 Task: In the  document 'Msword.doc', select heading and apply ' Bold and Underline' Use the "find feature" to find mentioned word and apply Strikethrough in: 'brochures'
Action: Mouse moved to (220, 153)
Screenshot: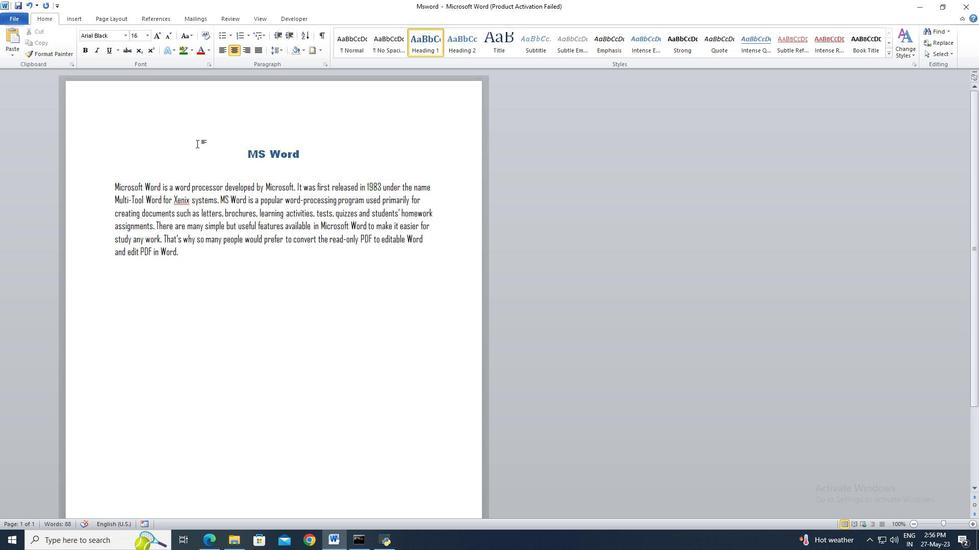 
Action: Mouse pressed left at (220, 153)
Screenshot: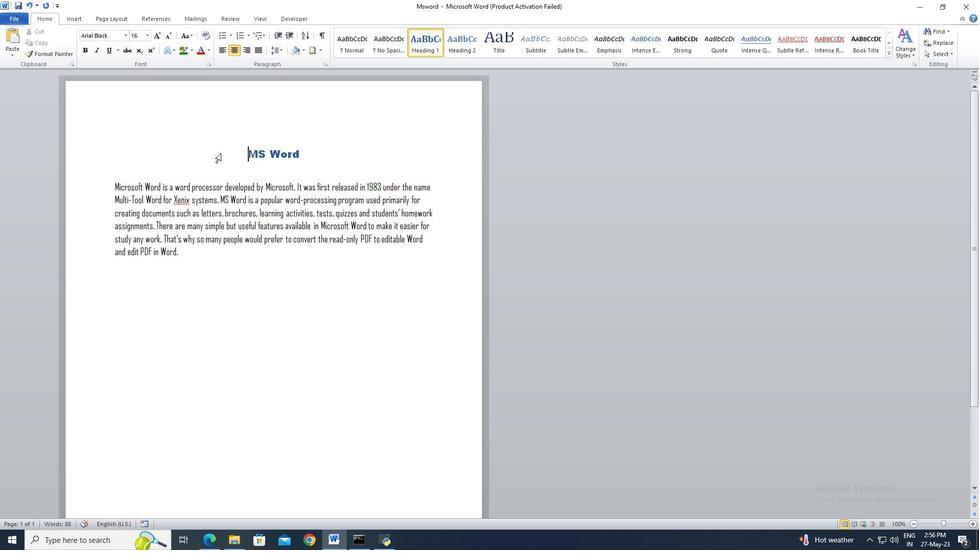 
Action: Mouse moved to (279, 159)
Screenshot: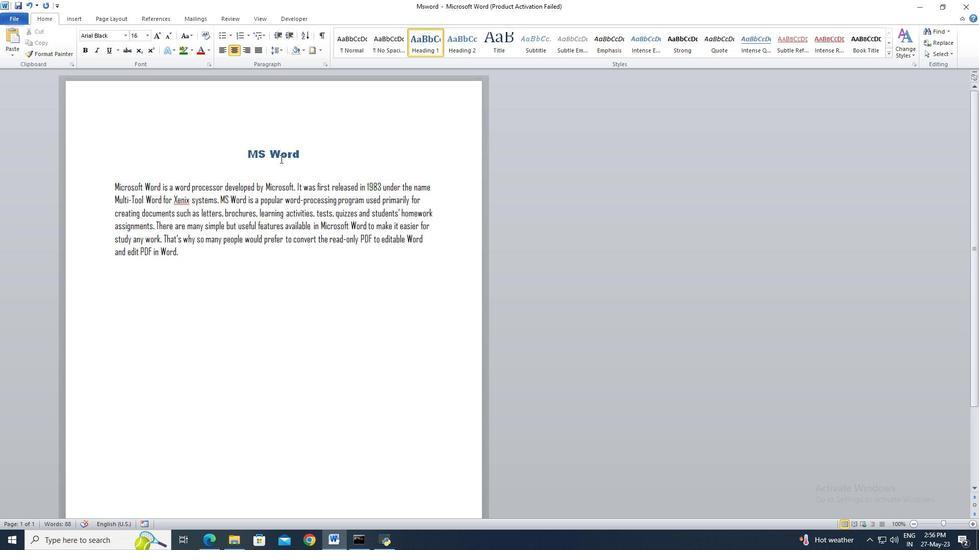 
Action: Key pressed <Key.shift><Key.right><Key.end>
Screenshot: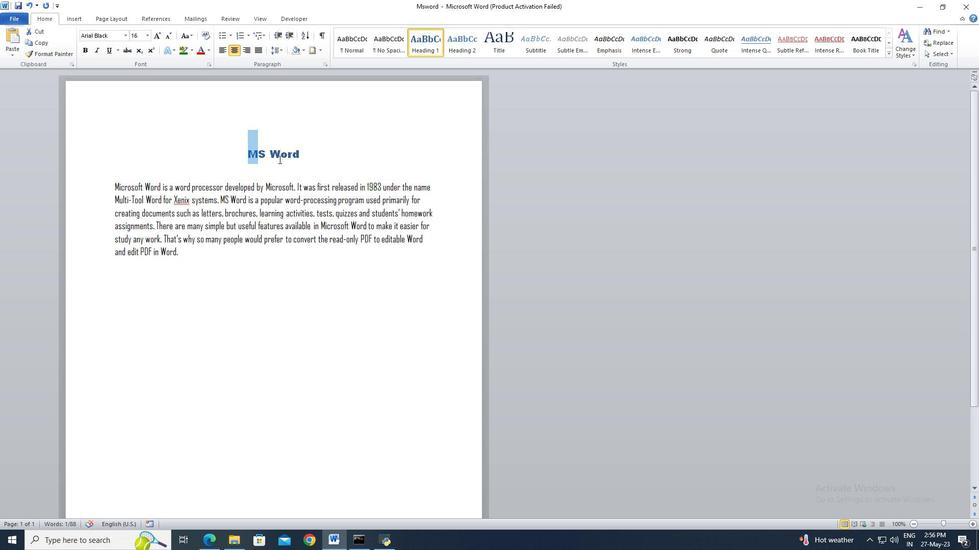 
Action: Mouse moved to (85, 54)
Screenshot: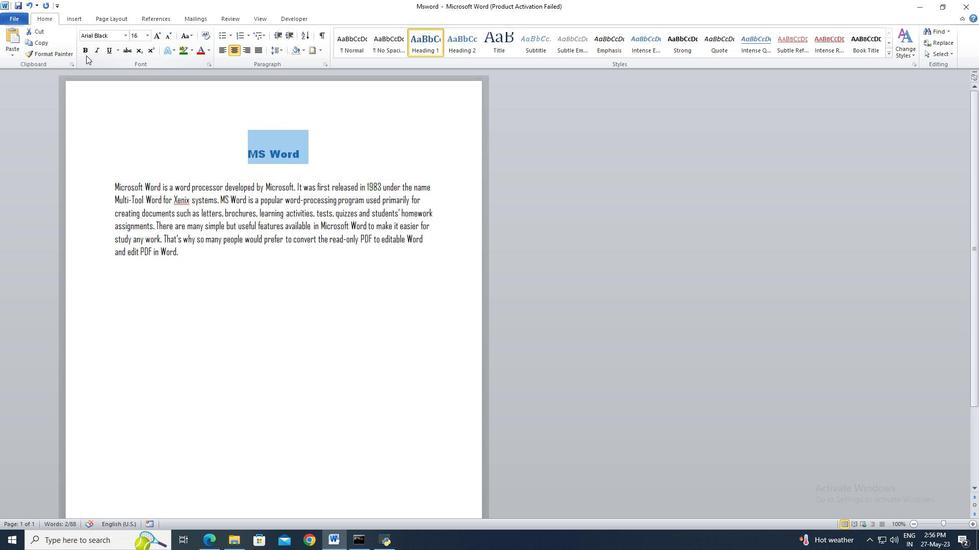 
Action: Mouse pressed left at (85, 54)
Screenshot: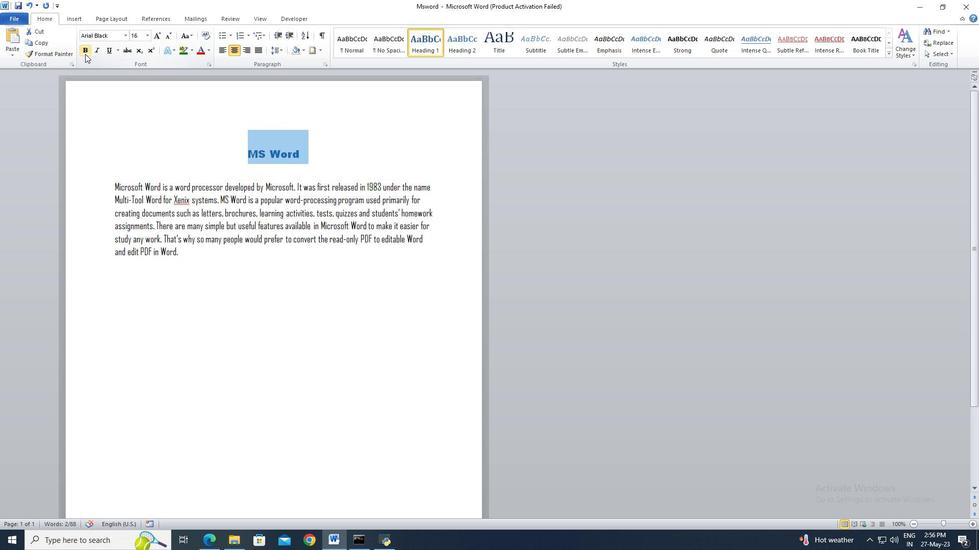 
Action: Mouse moved to (106, 55)
Screenshot: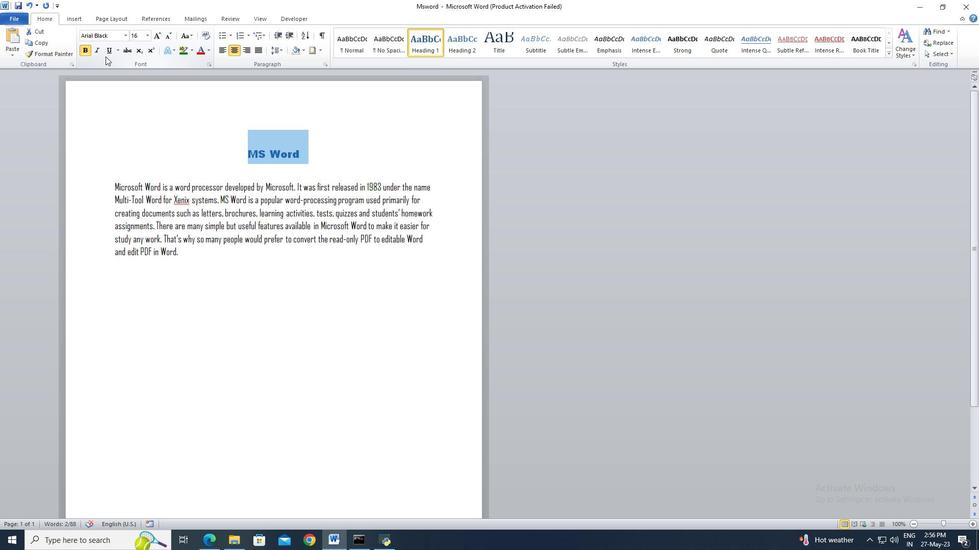 
Action: Mouse pressed left at (106, 55)
Screenshot: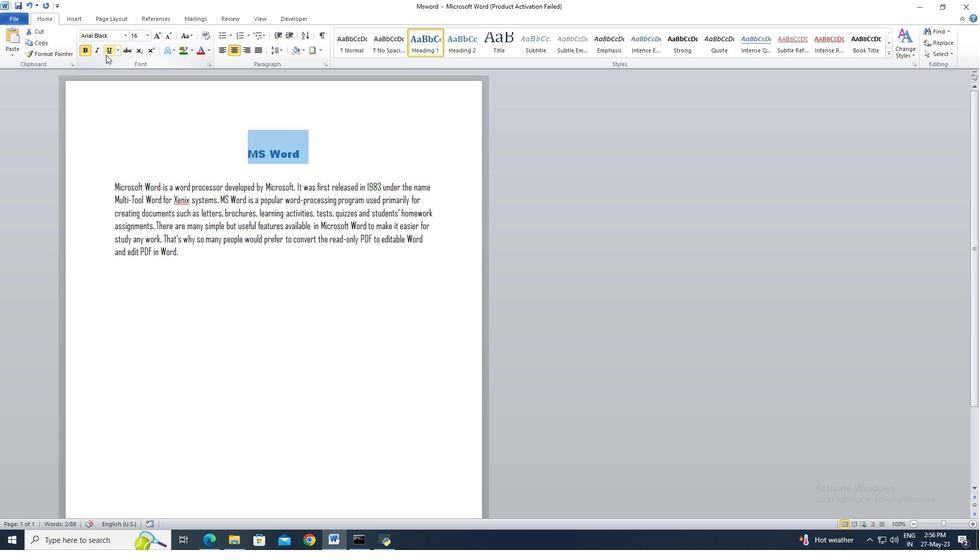 
Action: Mouse moved to (925, 30)
Screenshot: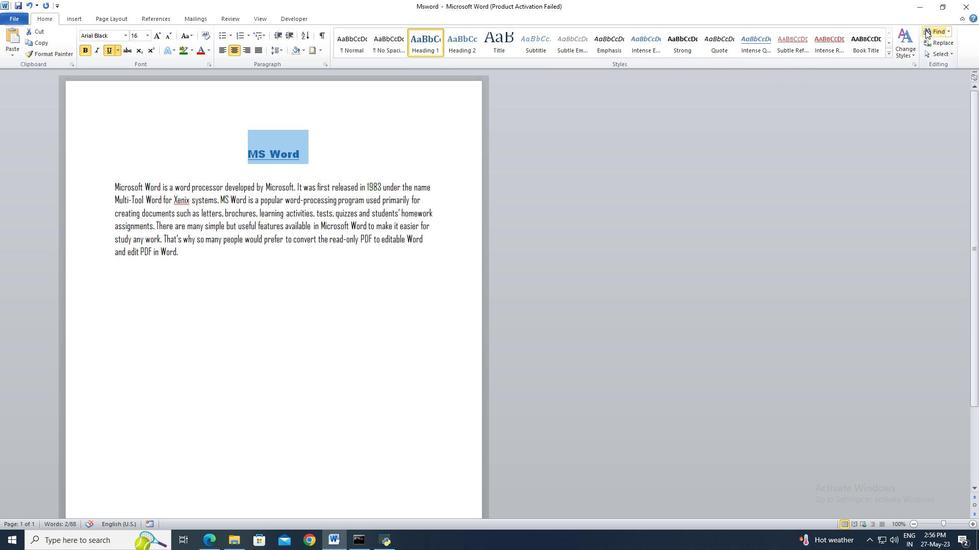 
Action: Mouse pressed left at (925, 30)
Screenshot: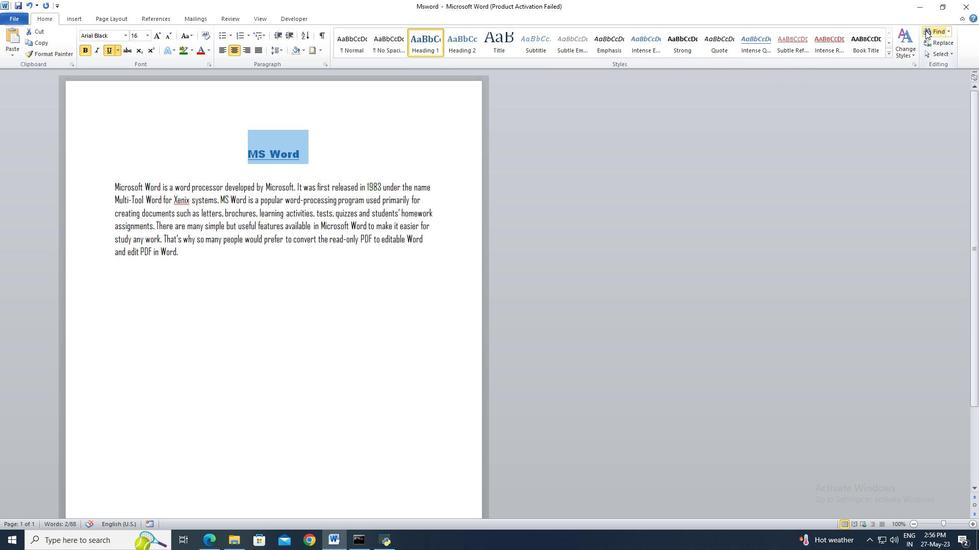 
Action: Mouse moved to (153, 122)
Screenshot: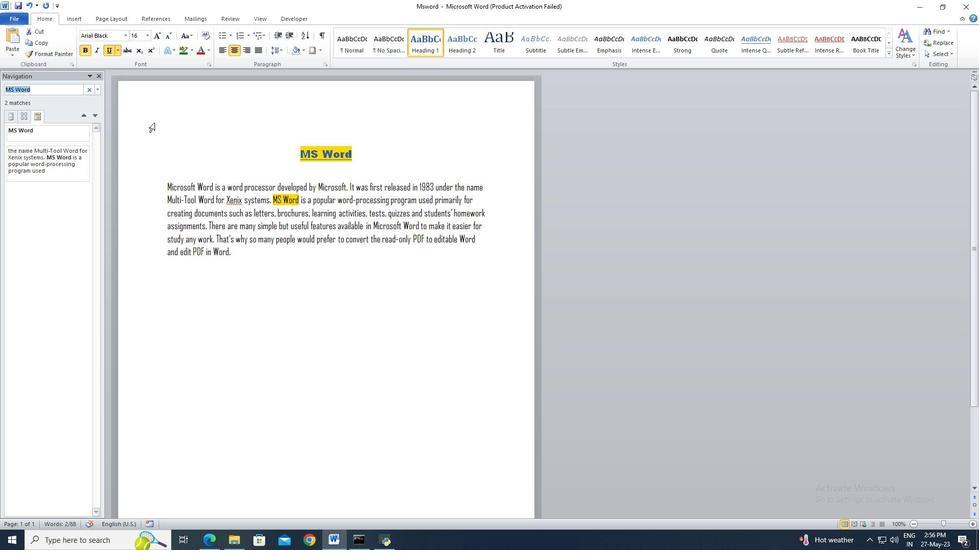 
Action: Key pressed brochures<Key.enter>
Screenshot: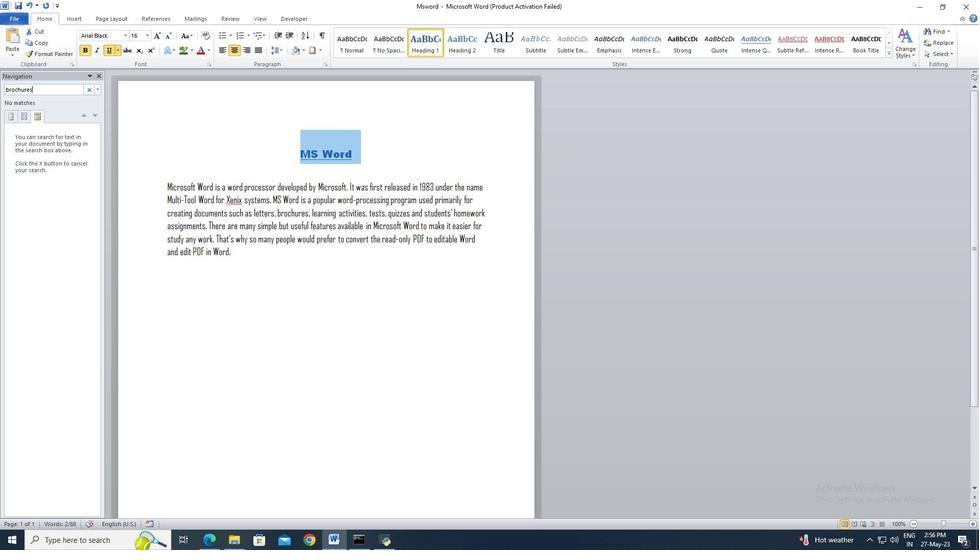 
Action: Mouse moved to (124, 51)
Screenshot: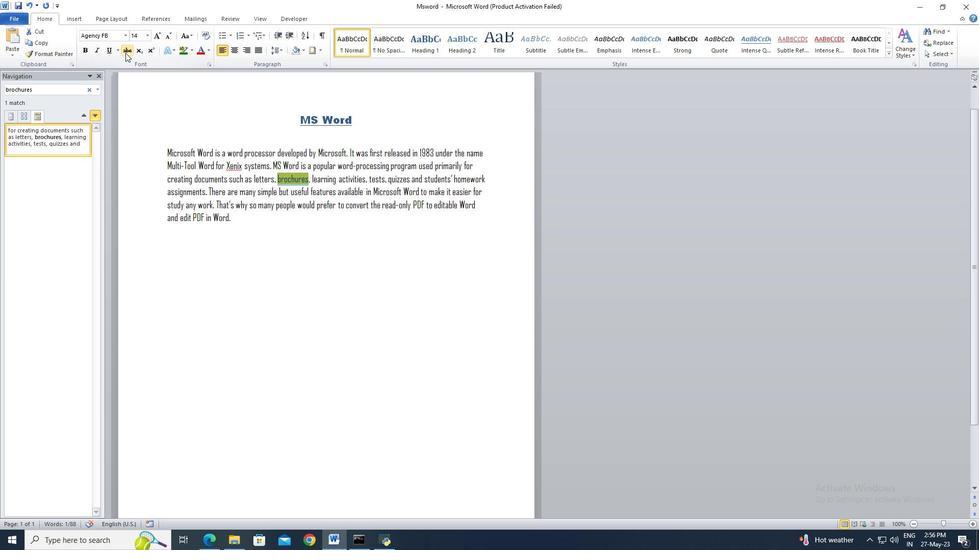 
Action: Mouse pressed left at (124, 51)
Screenshot: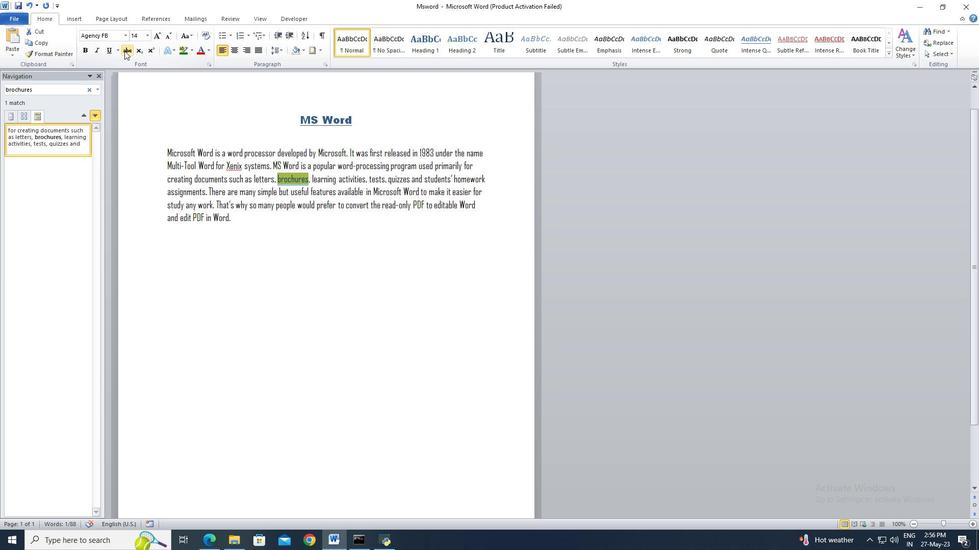 
Action: Mouse moved to (99, 76)
Screenshot: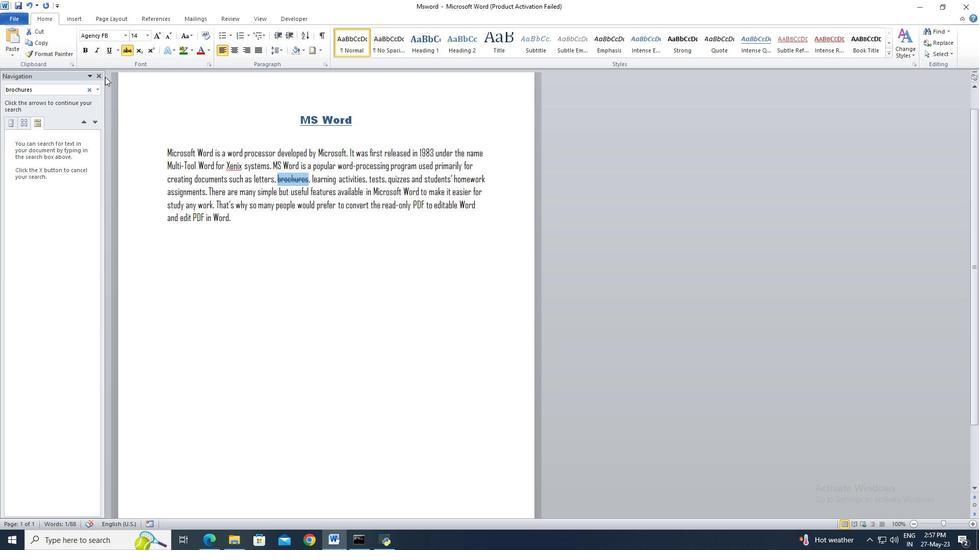 
Action: Mouse pressed left at (99, 76)
Screenshot: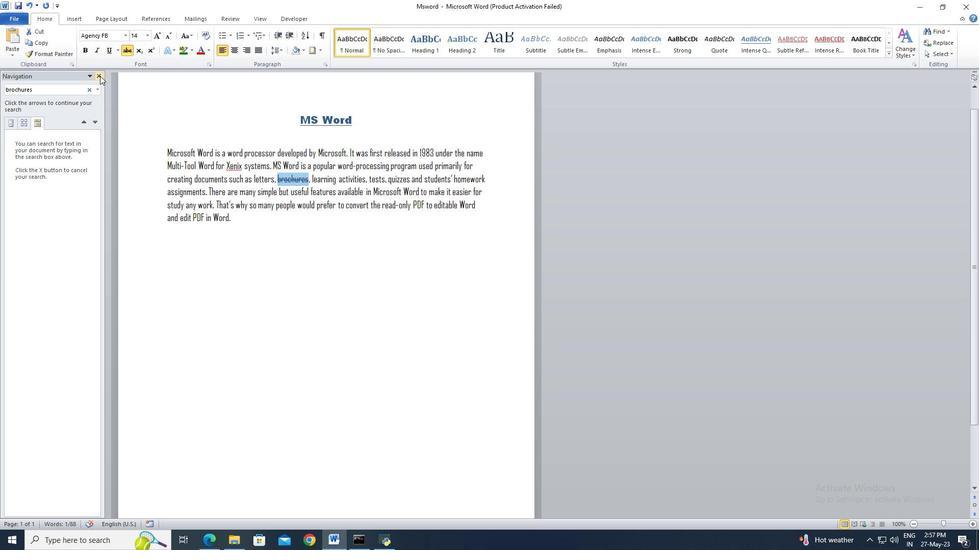 
